 Task: Assign in the project AgileBridge the issue 'Create a new online platform for online entrepreneurship courses with advanced business planning and financial modeling features' to the sprint 'Knowledge Sharing Sprint'. Assign in the project AgileBridge the issue 'Implement a new cloud-based customer relationship management system for a company with advanced lead generation and sales tracking features' to the sprint 'Knowledge Sharing Sprint'. Assign in the project AgileBridge the issue 'Integrate a new product recommendation feature into an existing e-commerce website to improve product discoverability and sales conversion' to the sprint 'Knowledge Sharing Sprint'. Assign in the project AgileBridge the issue 'Develop a new tool for automated testing of cross-browser compatibility and responsiveness' to the sprint 'Knowledge Sharing Sprint'
Action: Mouse moved to (988, 560)
Screenshot: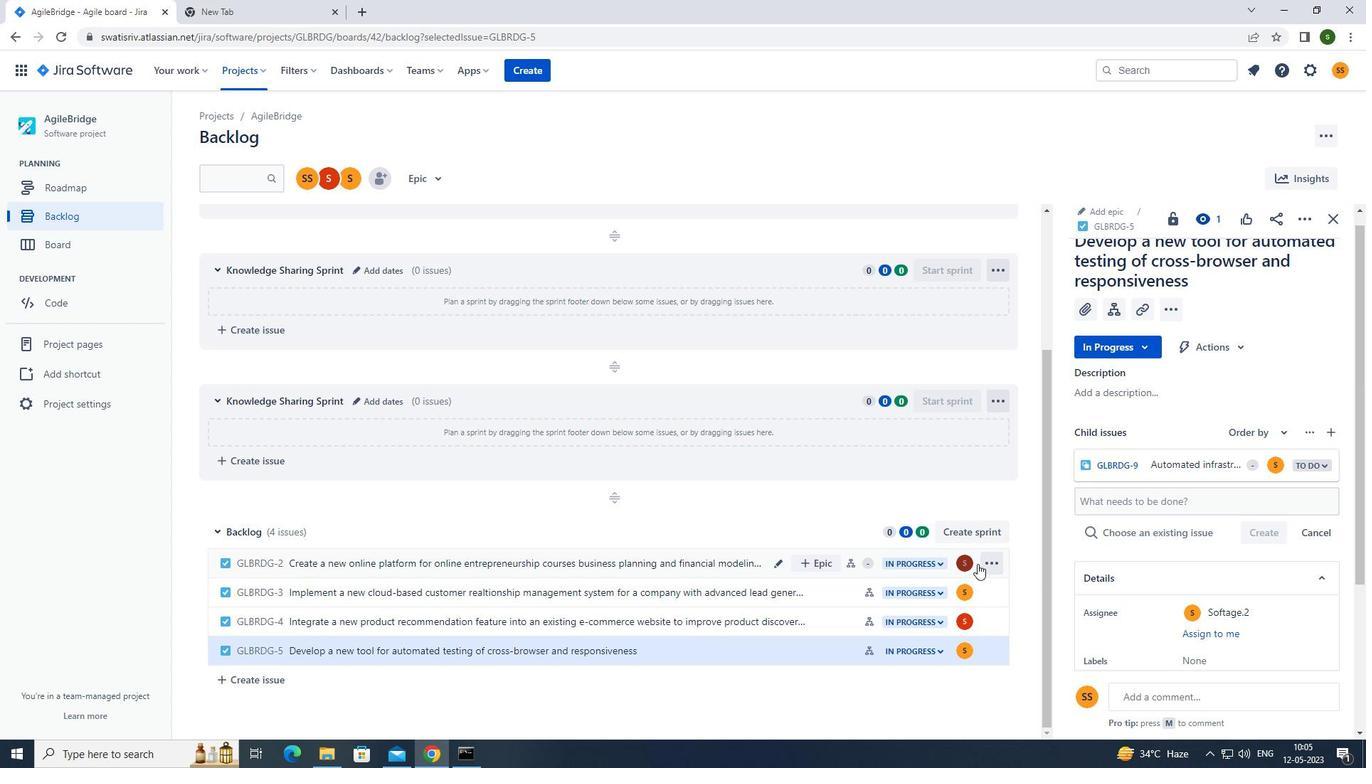 
Action: Mouse pressed left at (988, 560)
Screenshot: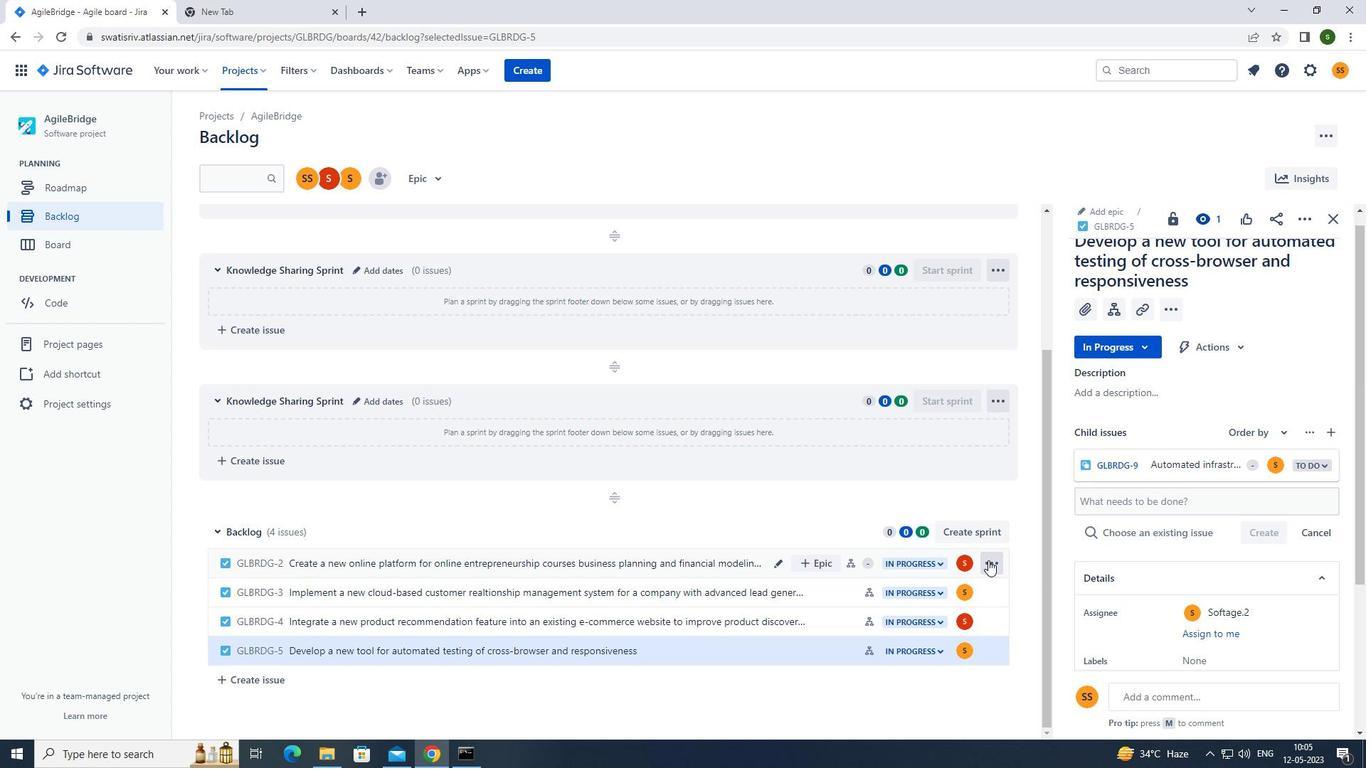 
Action: Mouse moved to (963, 446)
Screenshot: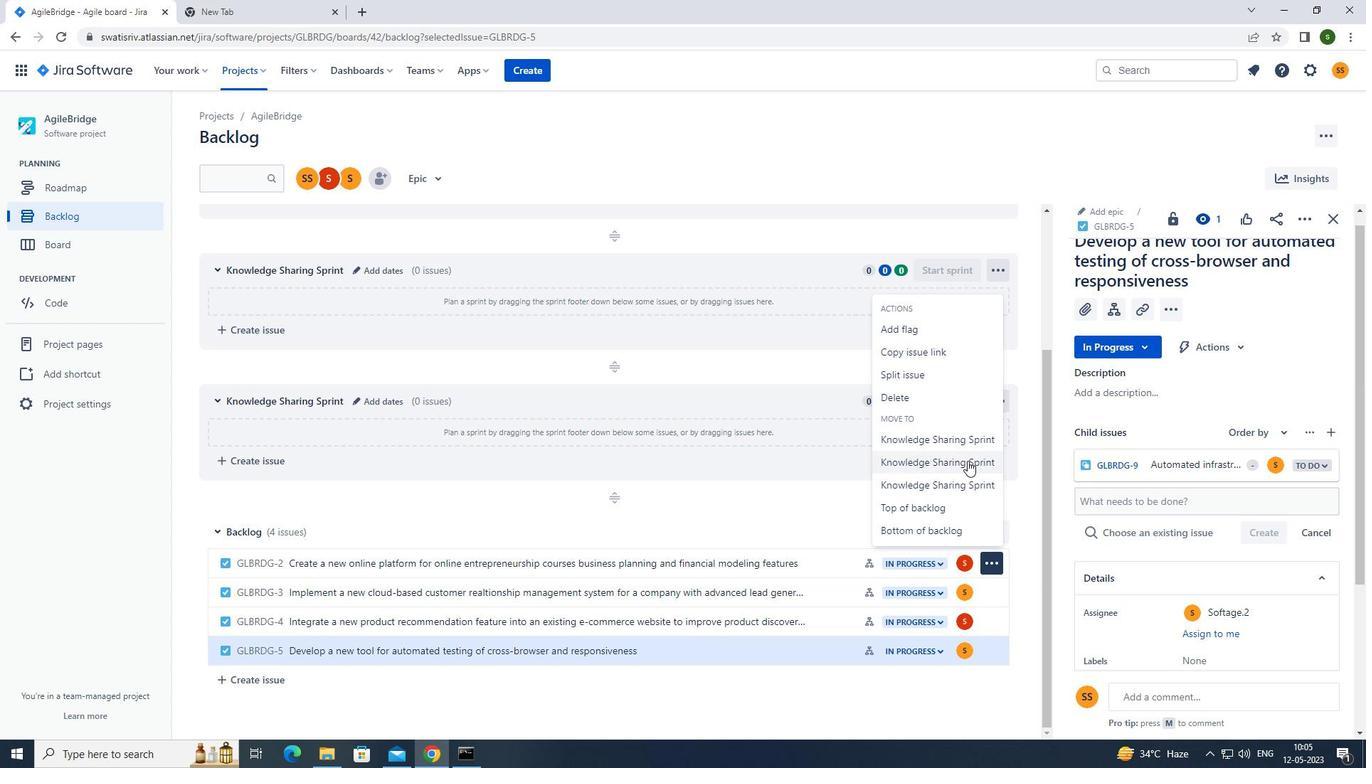 
Action: Mouse pressed left at (963, 446)
Screenshot: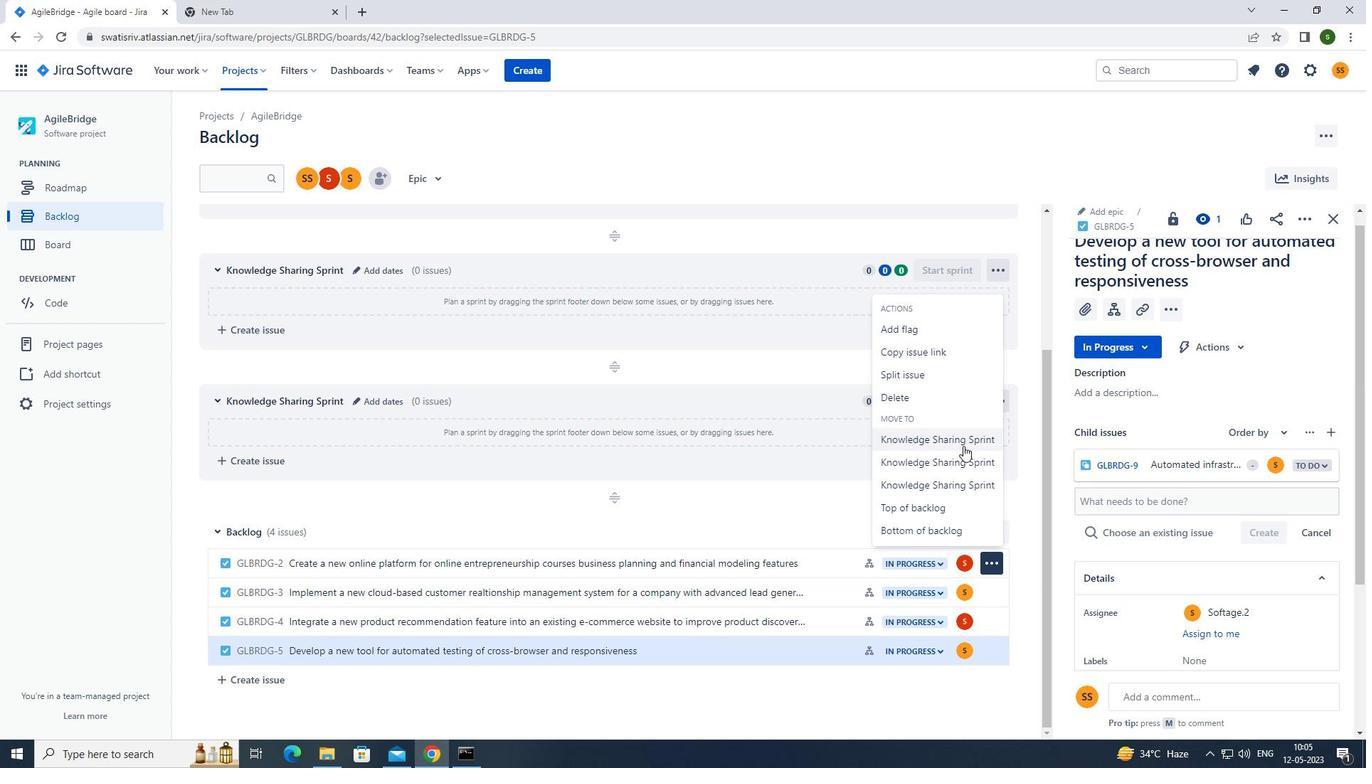 
Action: Mouse moved to (993, 596)
Screenshot: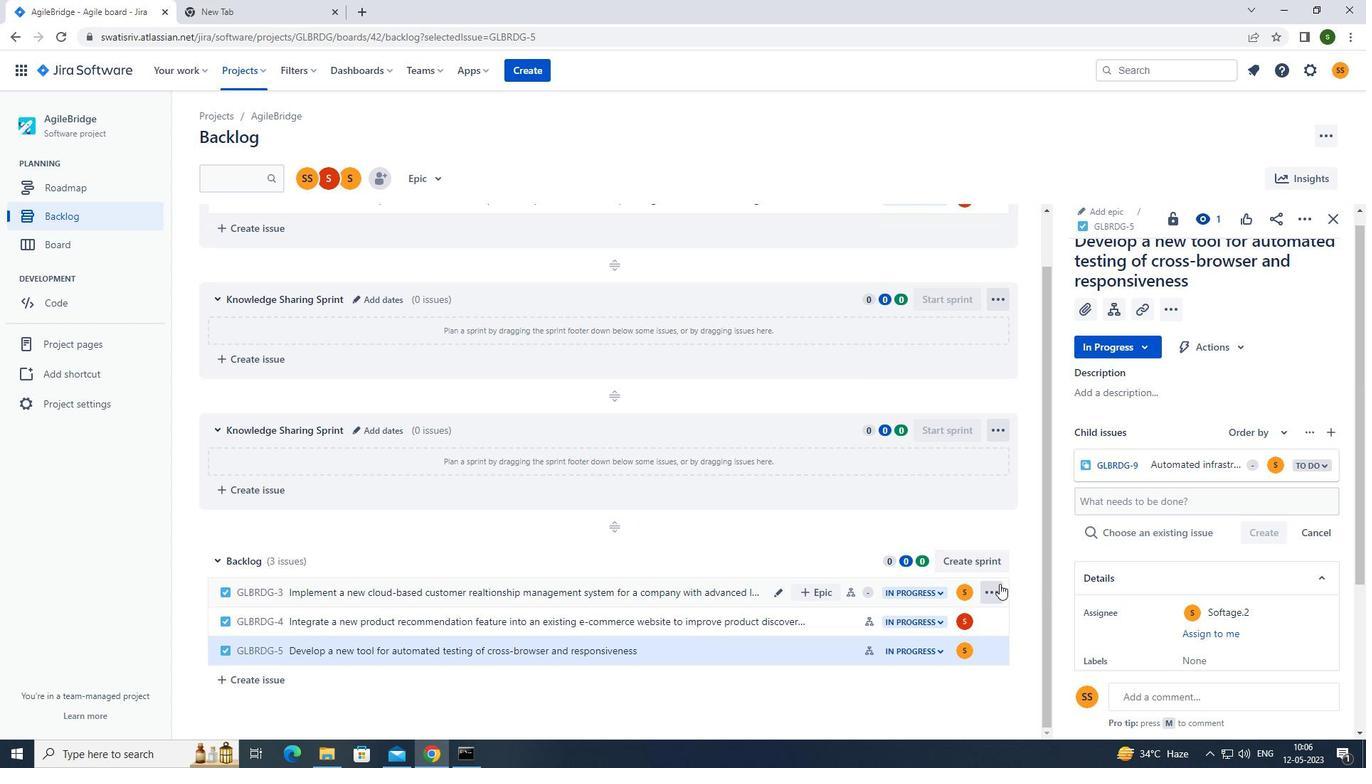 
Action: Mouse pressed left at (993, 596)
Screenshot: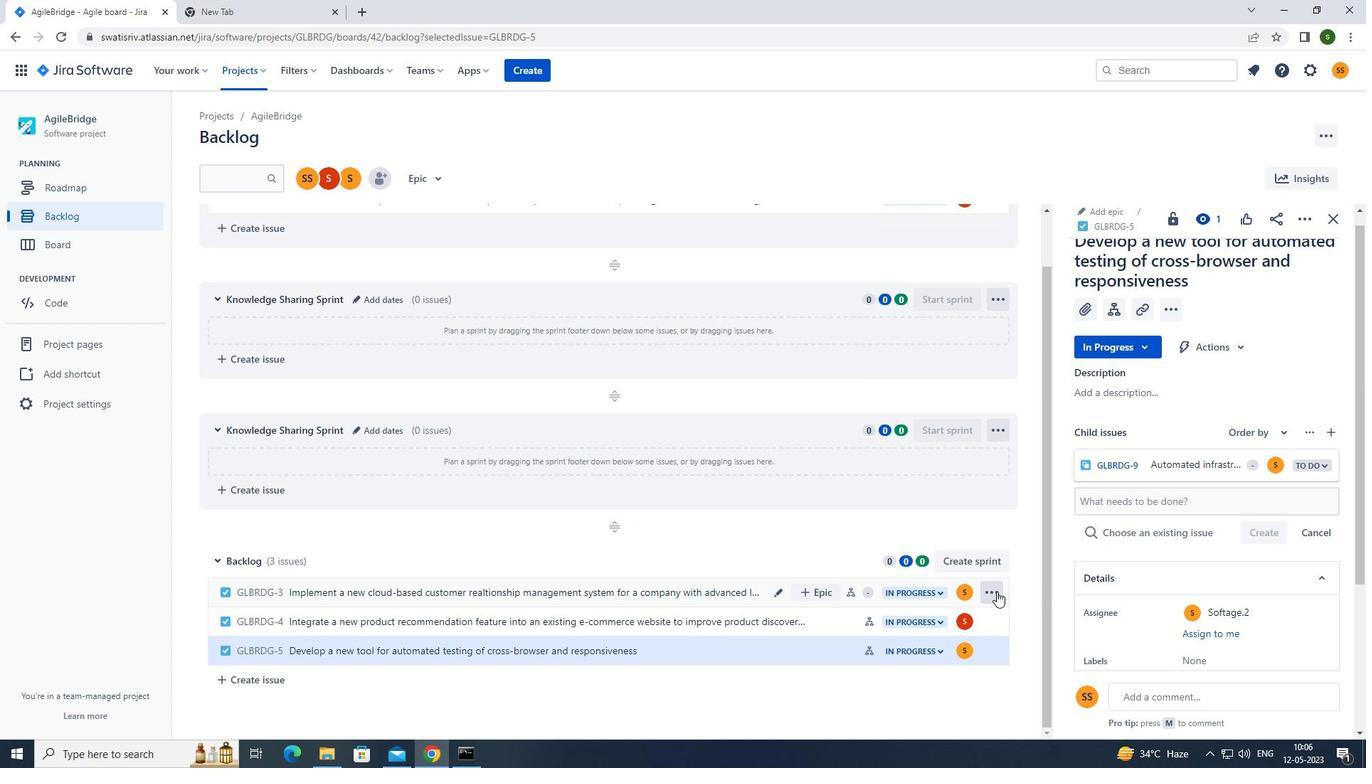 
Action: Mouse moved to (956, 495)
Screenshot: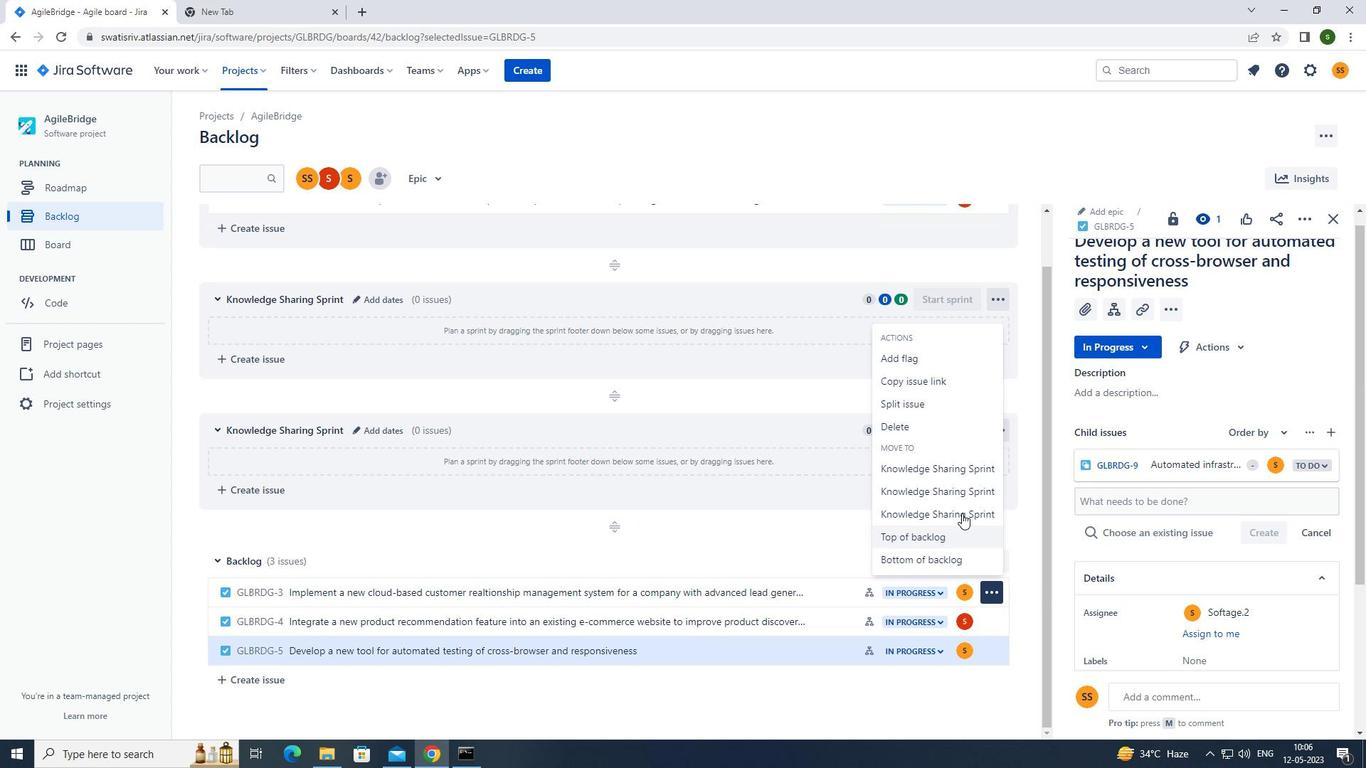 
Action: Mouse pressed left at (956, 495)
Screenshot: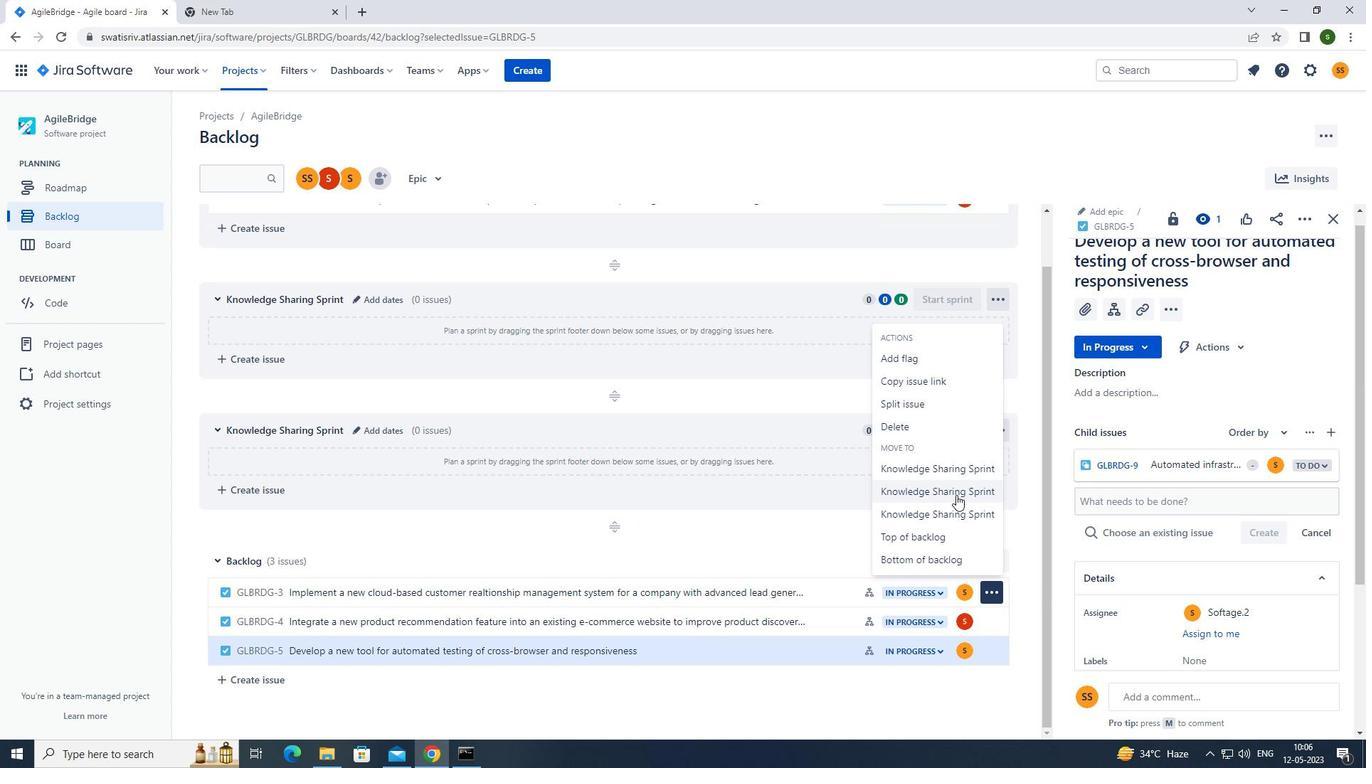 
Action: Mouse moved to (992, 624)
Screenshot: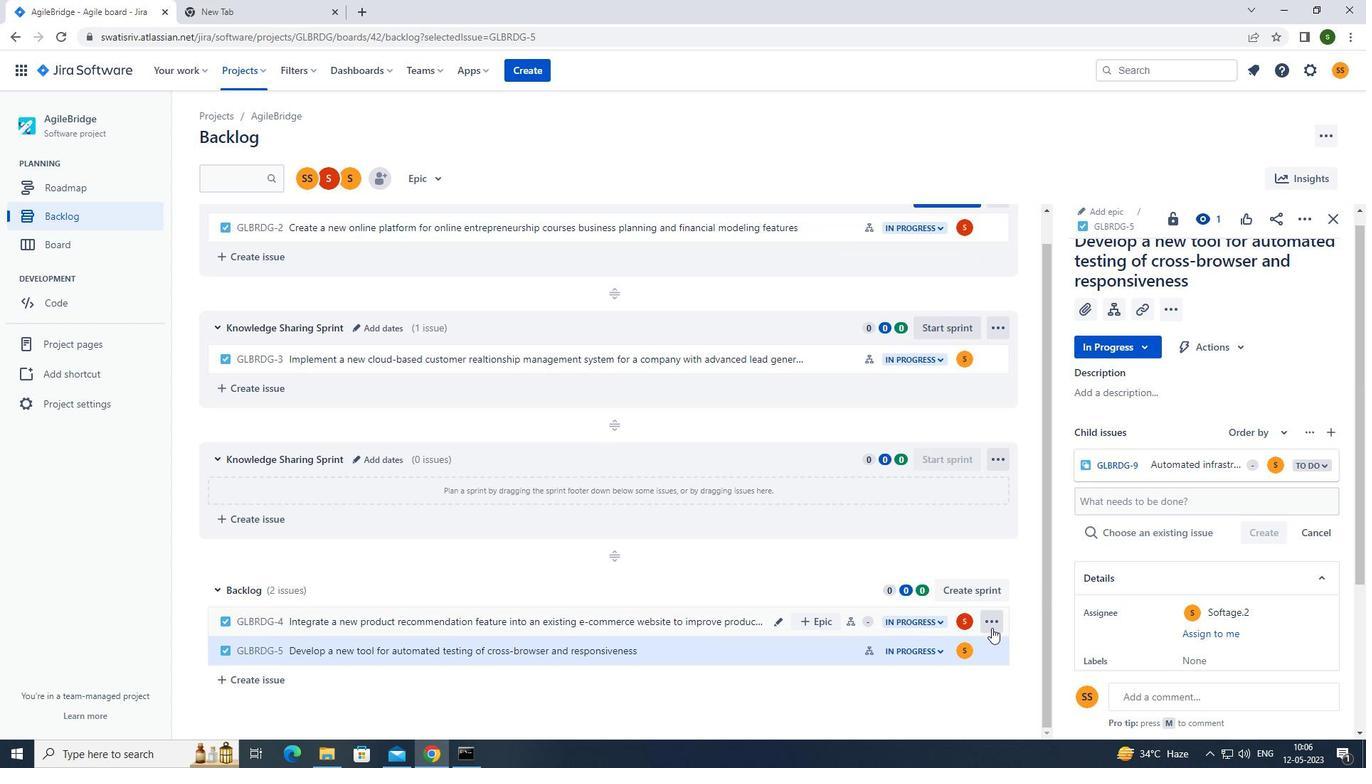 
Action: Mouse pressed left at (992, 624)
Screenshot: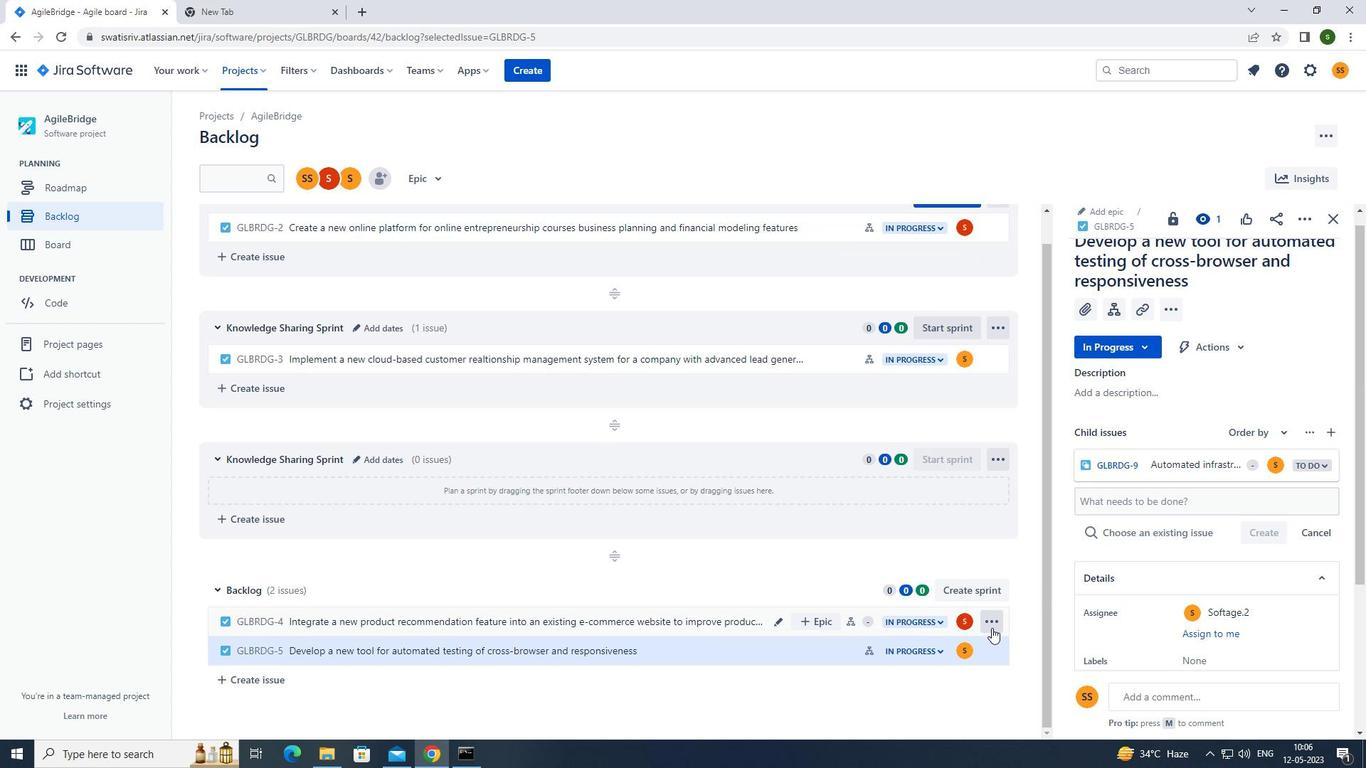 
Action: Mouse moved to (947, 540)
Screenshot: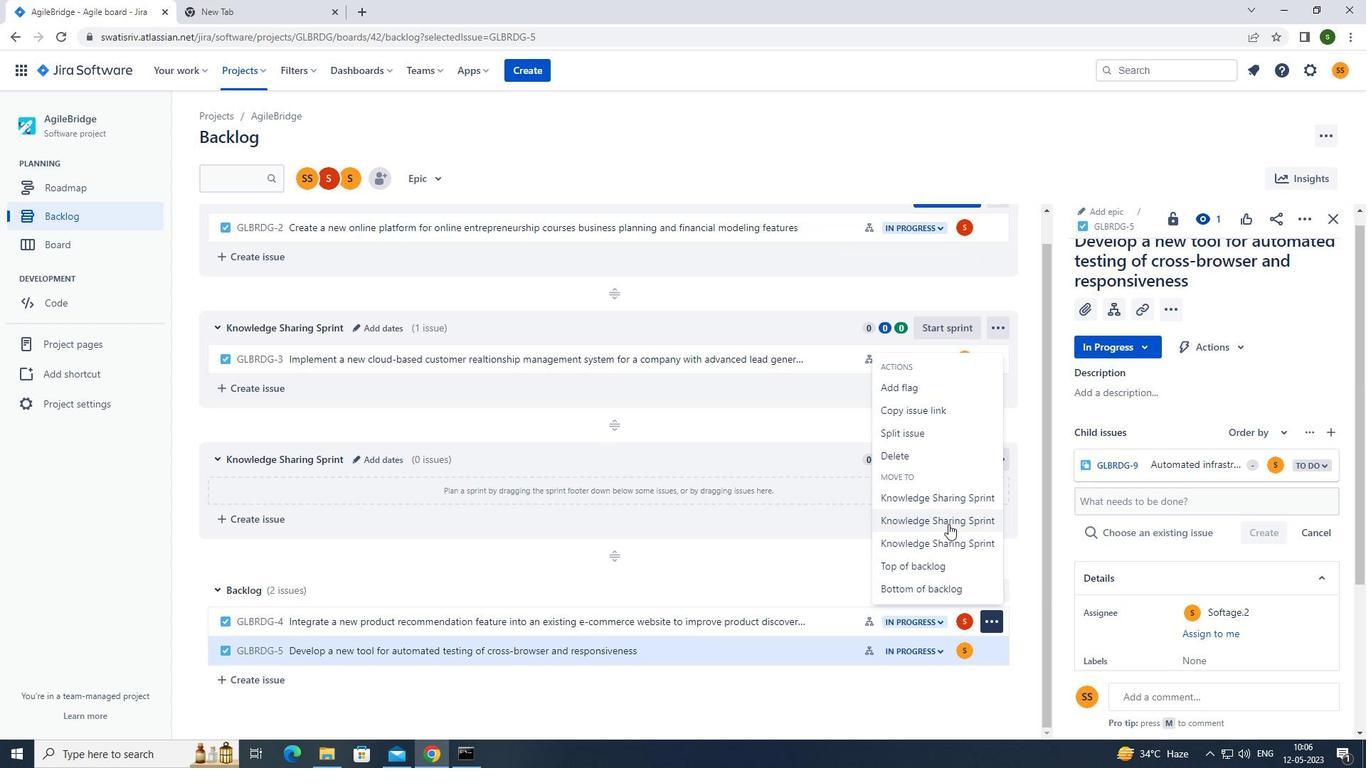 
Action: Mouse pressed left at (947, 540)
Screenshot: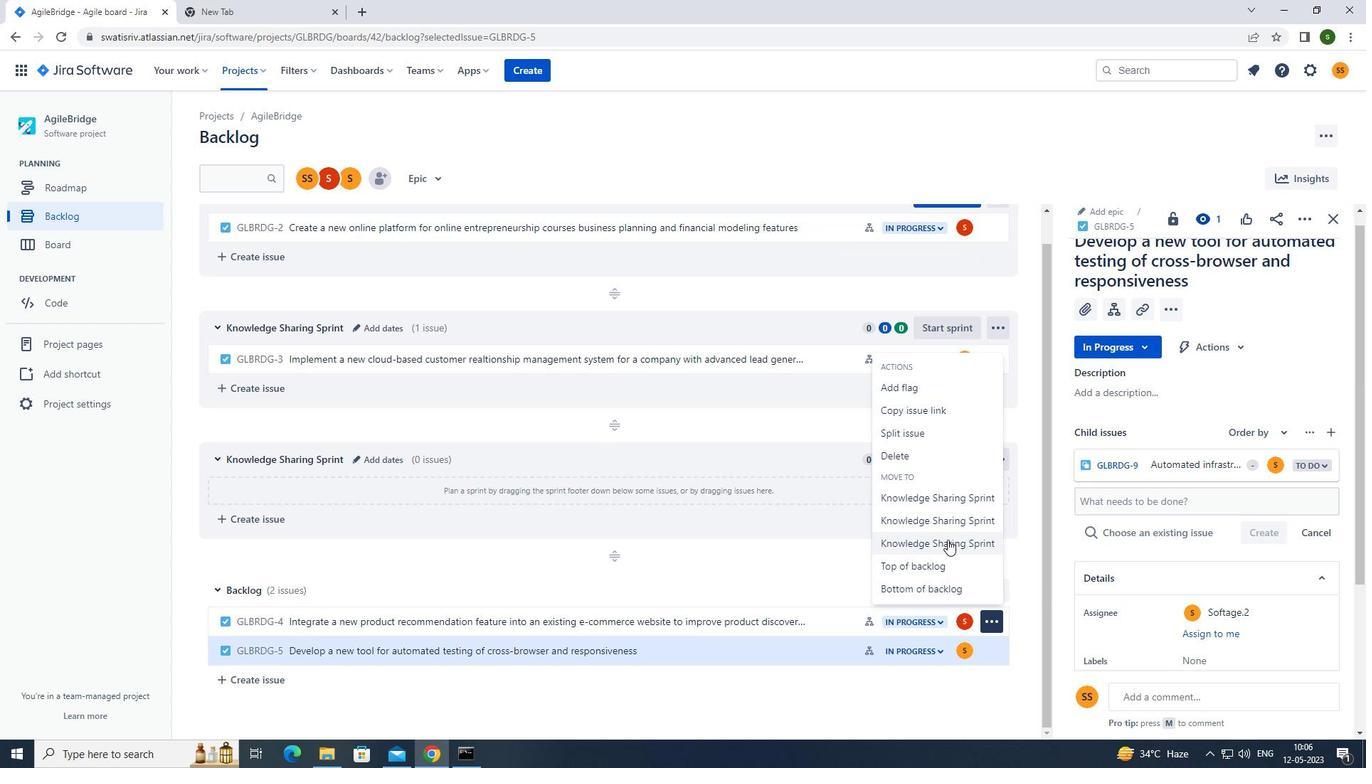 
Action: Mouse moved to (994, 647)
Screenshot: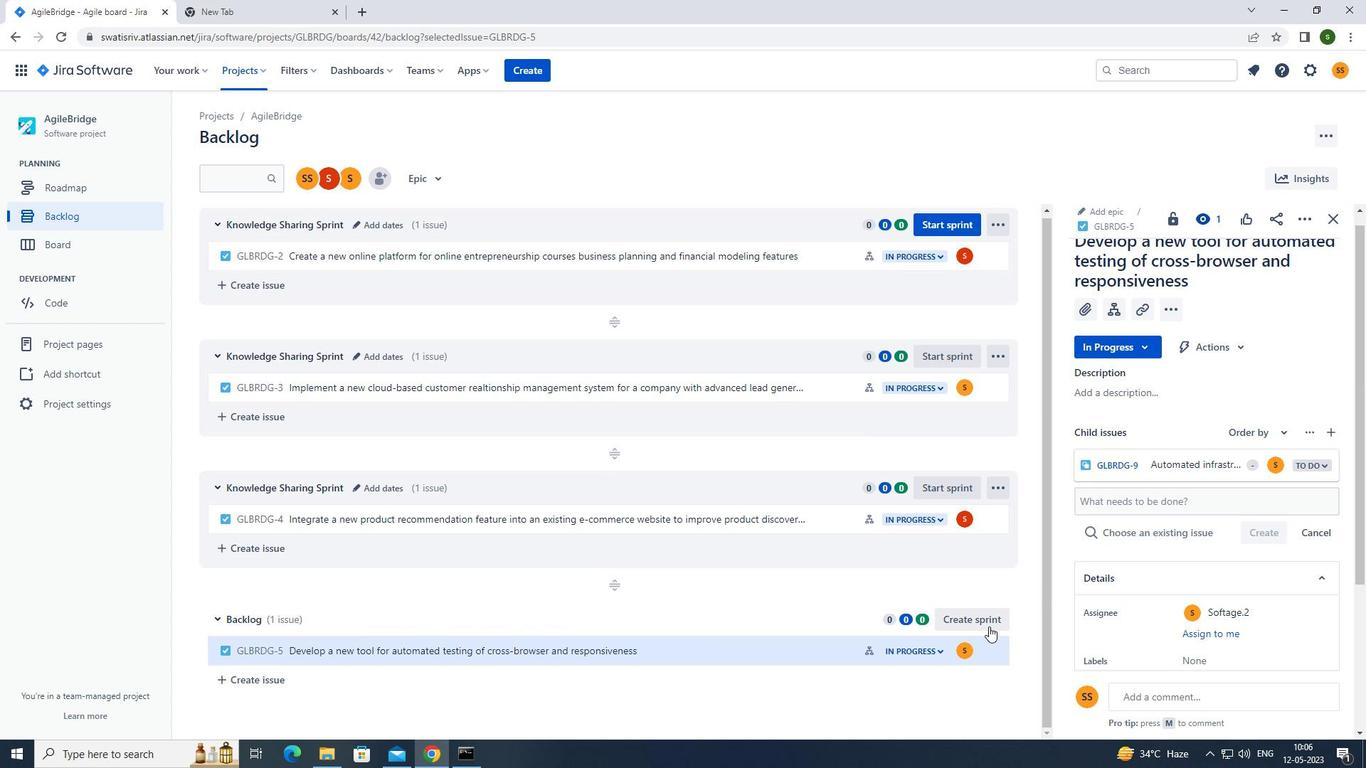 
Action: Mouse pressed left at (994, 647)
Screenshot: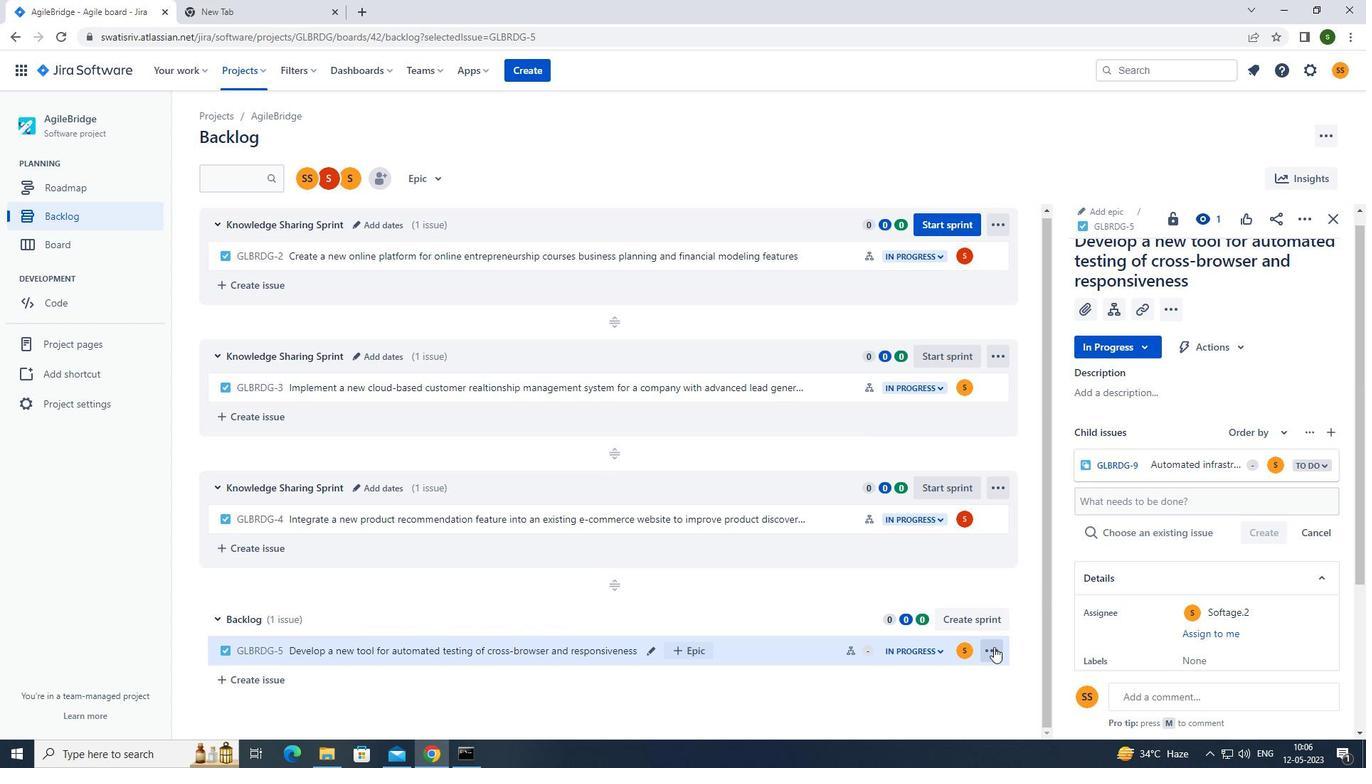 
Action: Mouse moved to (967, 567)
Screenshot: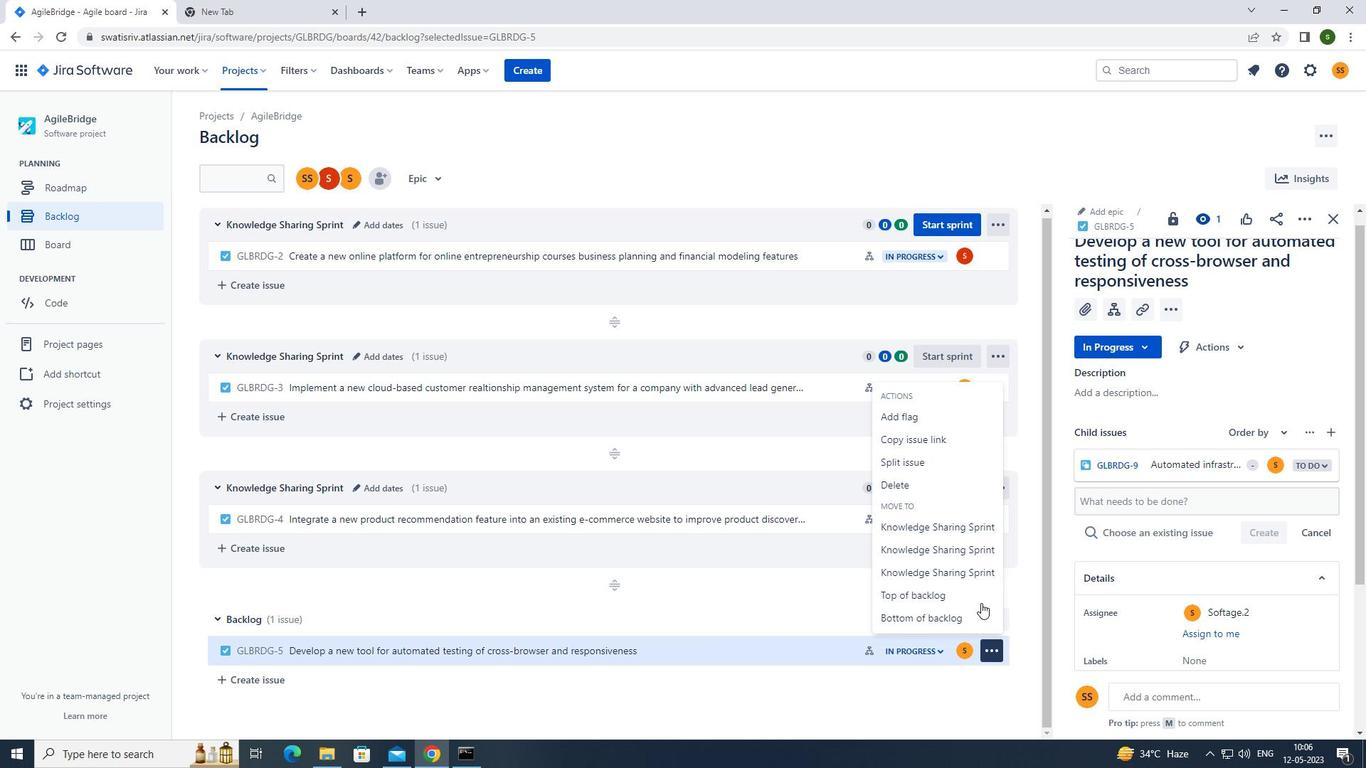 
Action: Mouse pressed left at (967, 567)
Screenshot: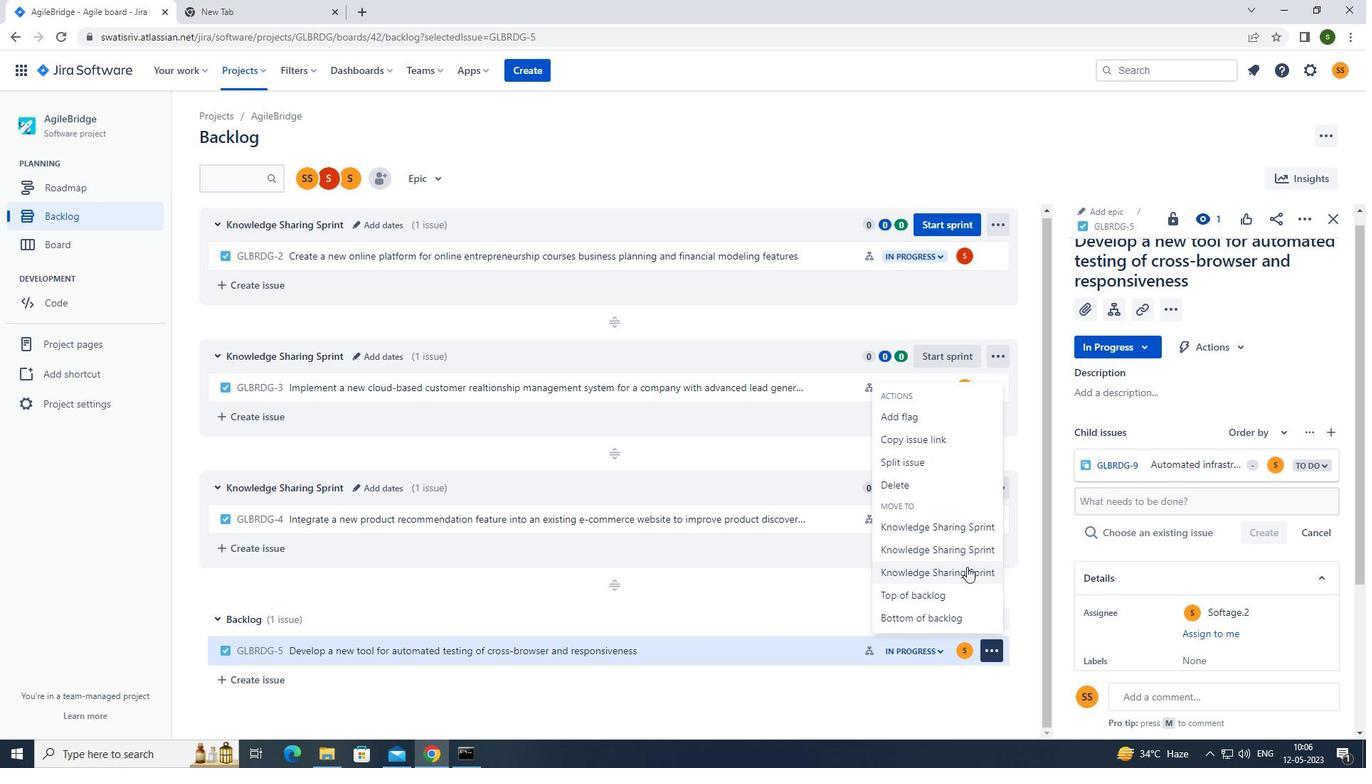 
Action: Mouse moved to (744, 603)
Screenshot: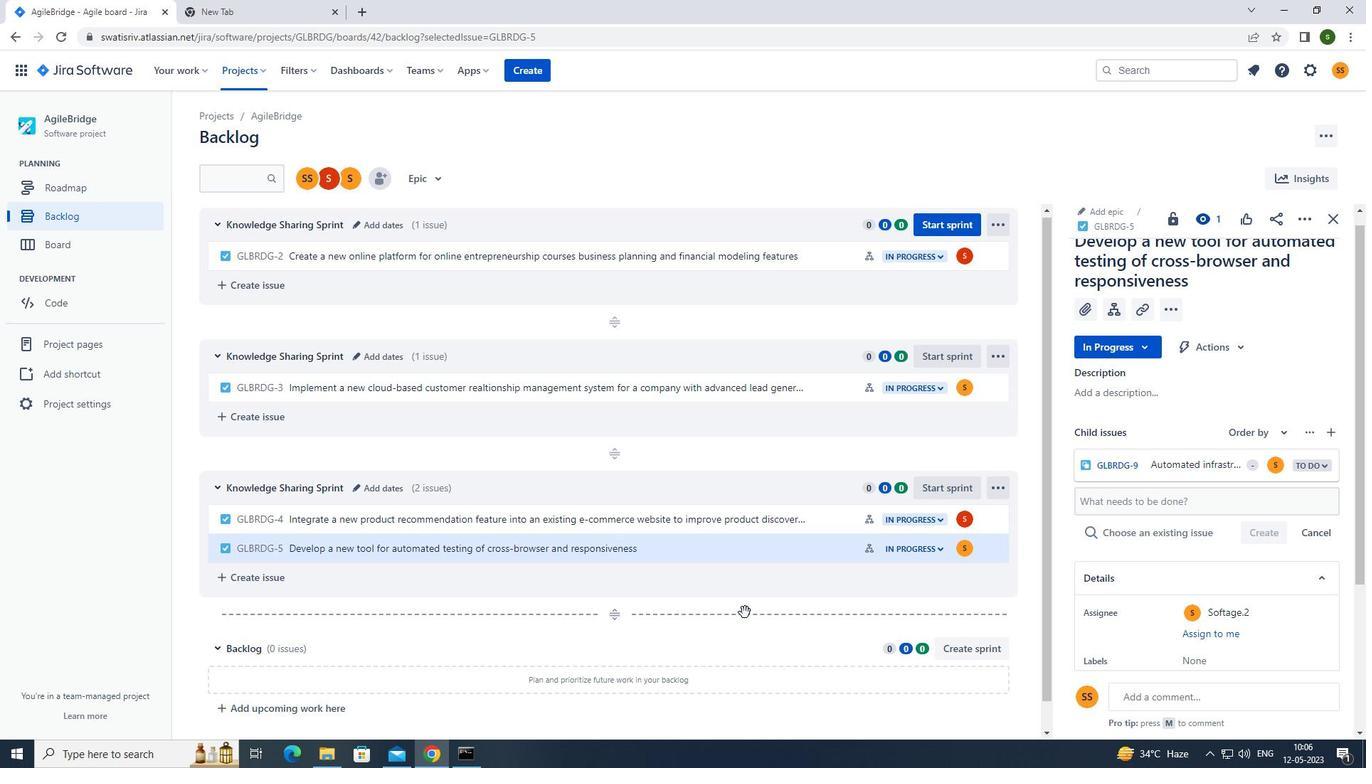 
